 Task: Create in the project TowerLine in Backlog an issue 'Create a feature for users to track and manage their daily tasks', assign it to team member softage.4@softage.net and change the status to IN PROGRESS.
Action: Mouse moved to (200, 424)
Screenshot: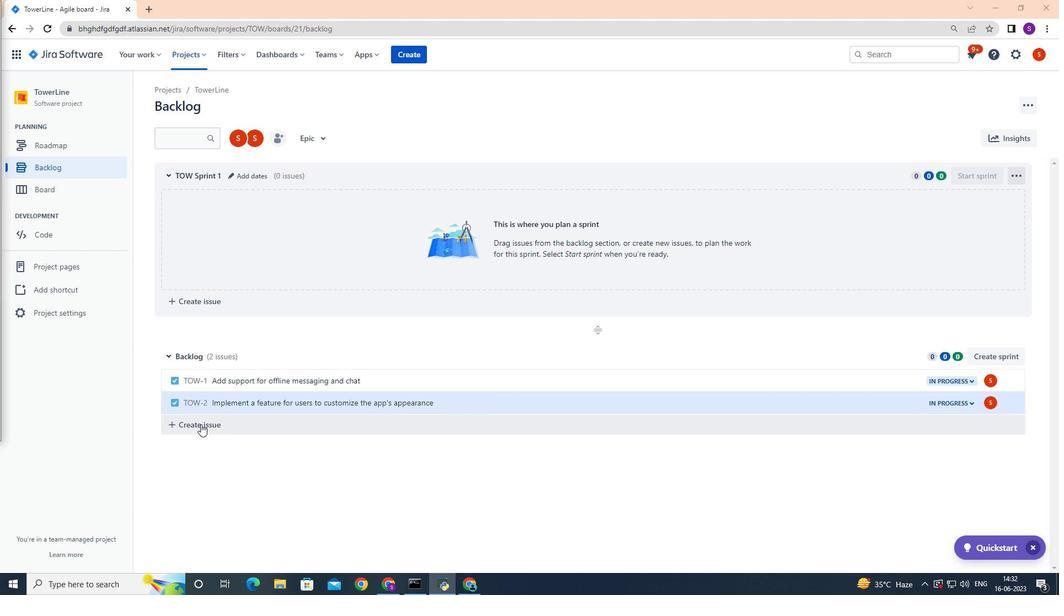 
Action: Mouse pressed left at (200, 424)
Screenshot: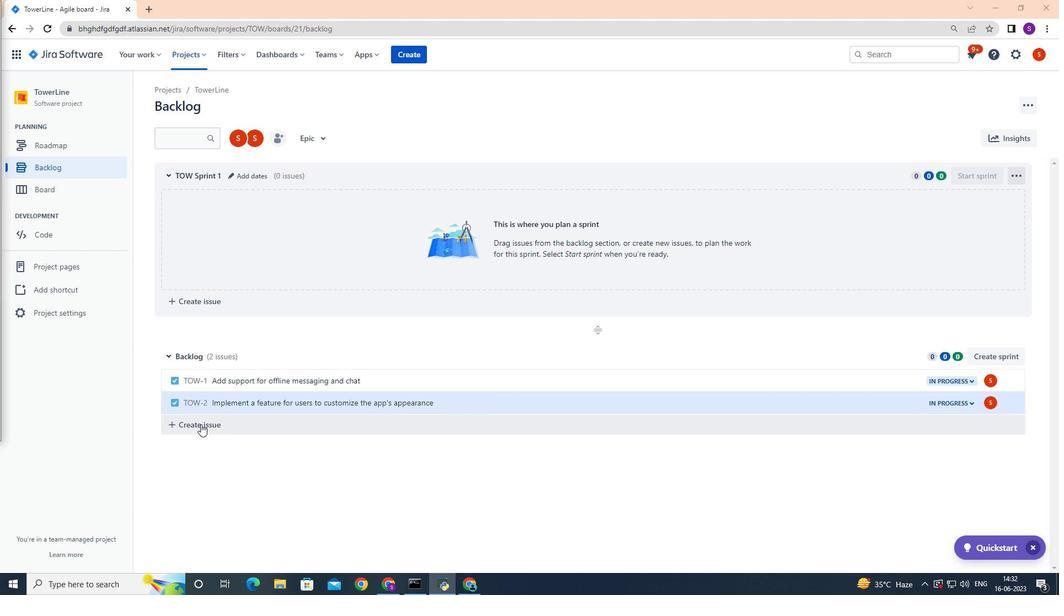 
Action: Mouse moved to (198, 422)
Screenshot: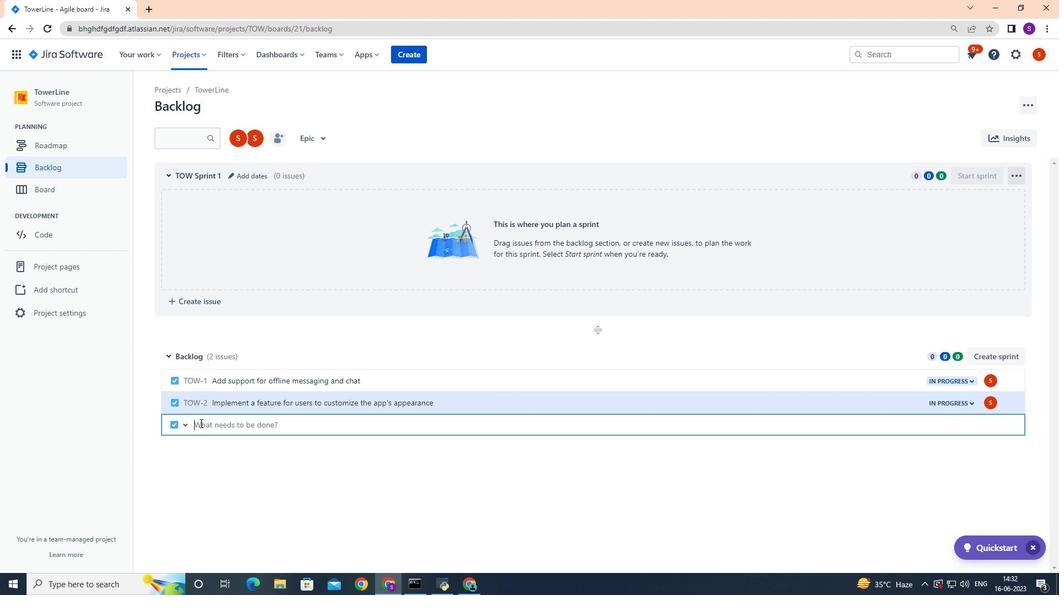 
Action: Key pressed a<Key.space>fea<Key.backspace><Key.backspace><Key.backspace><Key.backspace><Key.backspace><Key.shift>A<Key.space>feature<Key.space>for<Key.space>users<Key.space>y<Key.backspace>to<Key.space>track<Key.space>and<Key.space>manage<Key.space>their<Key.space>daily<Key.space>tasks
Screenshot: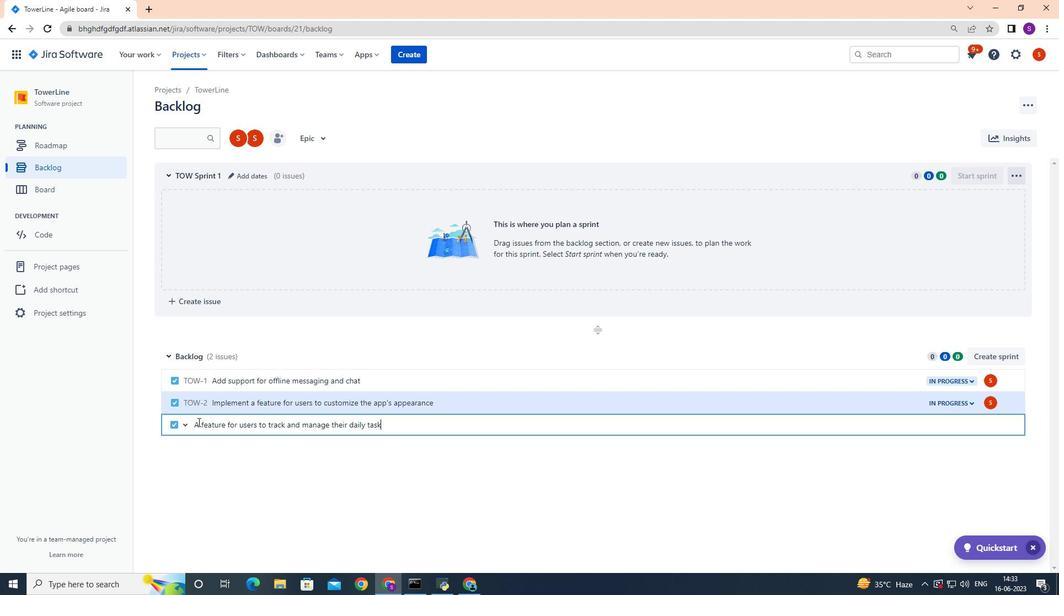 
Action: Mouse moved to (396, 428)
Screenshot: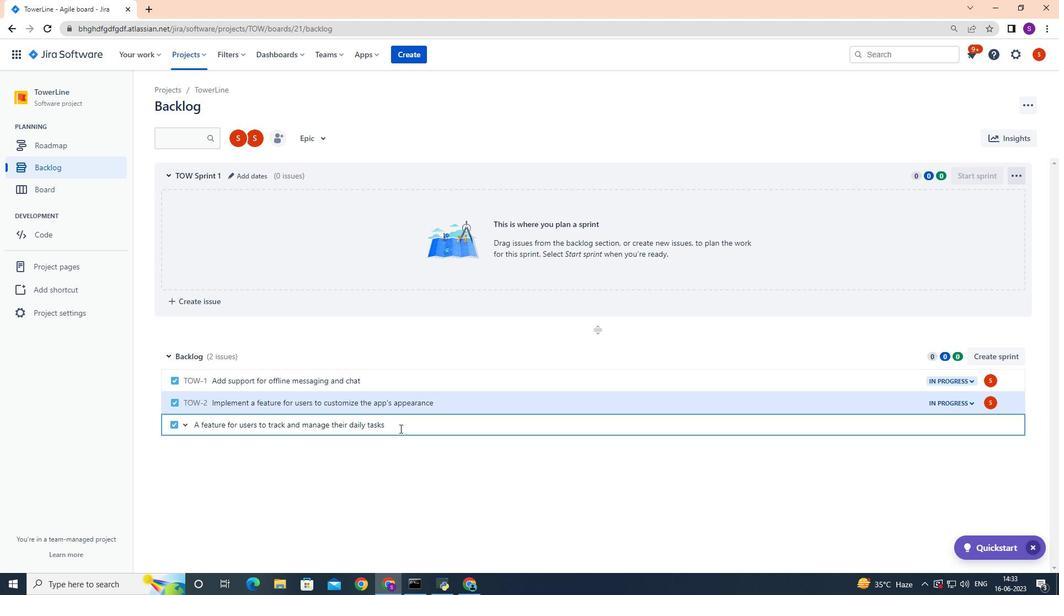 
Action: Key pressed <Key.enter>
Screenshot: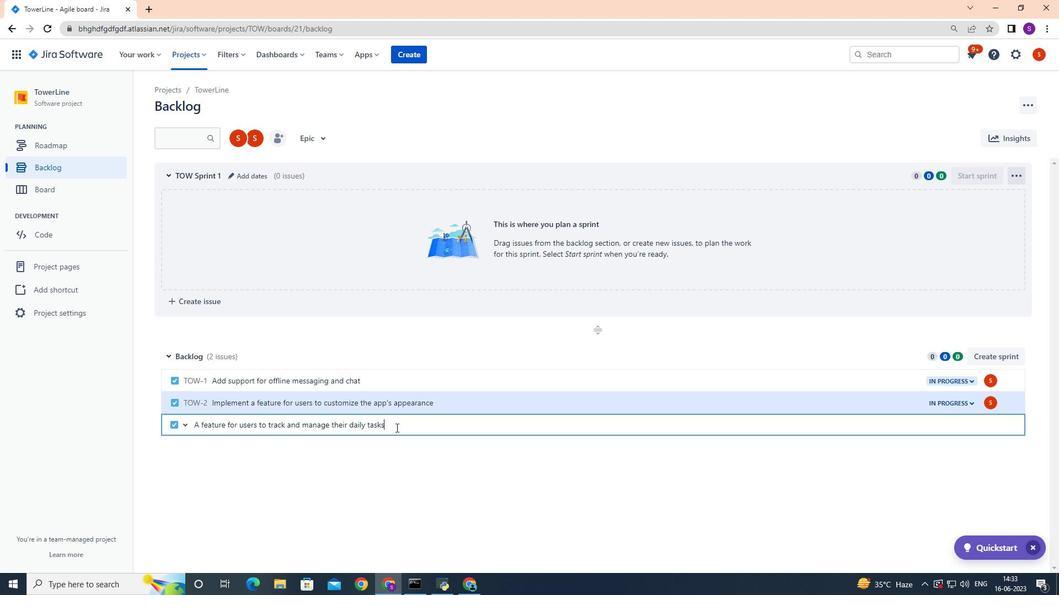 
Action: Mouse moved to (988, 425)
Screenshot: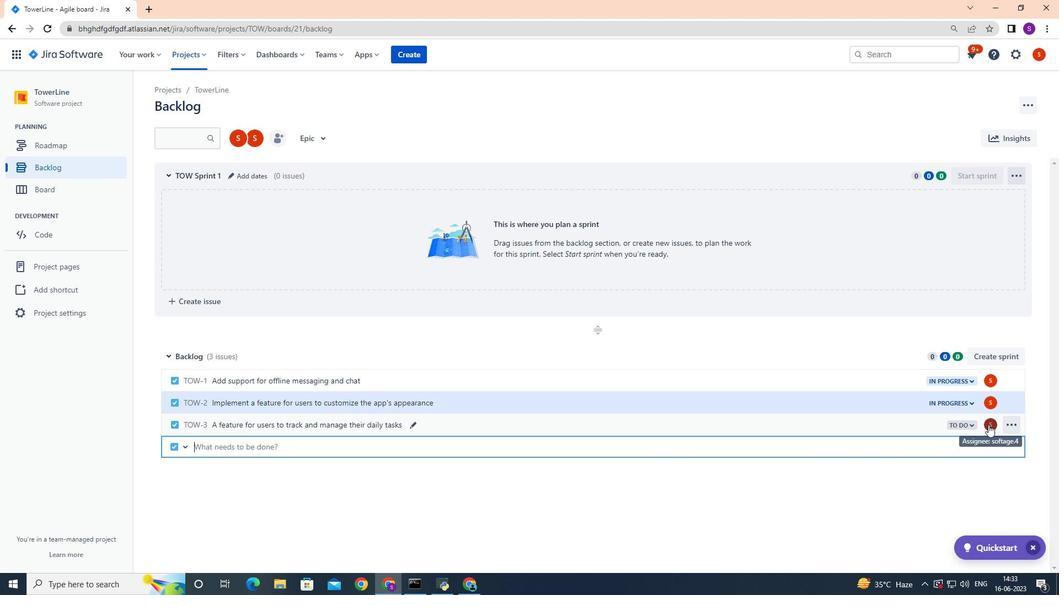 
Action: Mouse pressed left at (988, 425)
Screenshot: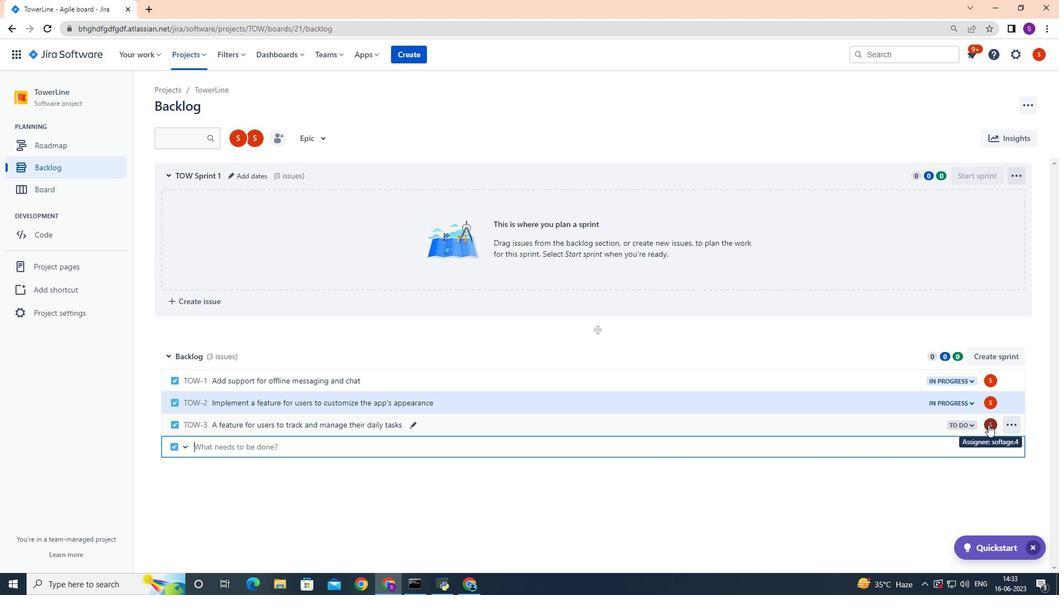 
Action: Mouse moved to (939, 458)
Screenshot: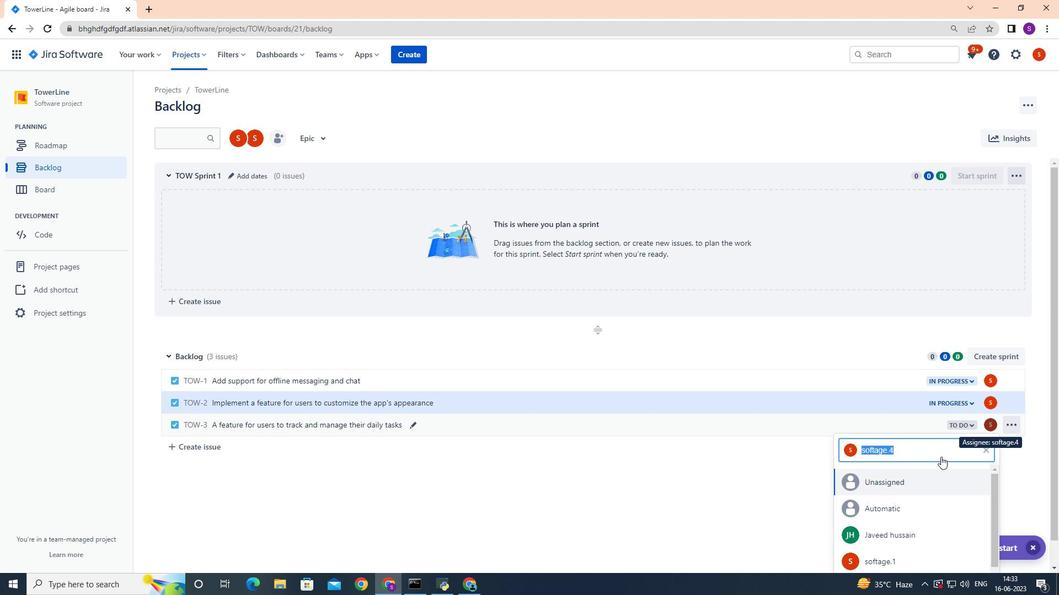 
Action: Key pressed softage.4
Screenshot: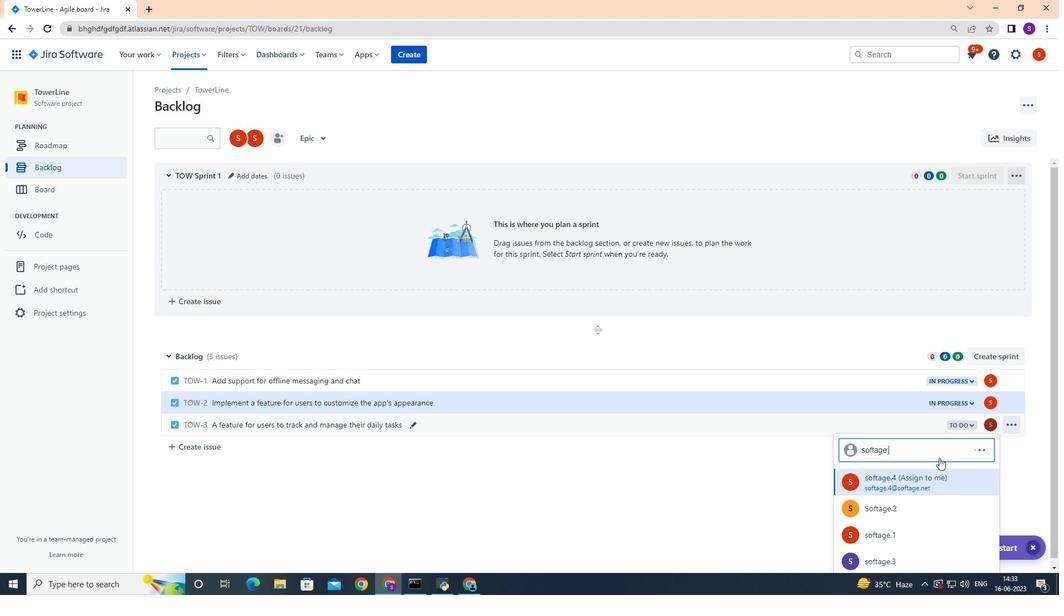 
Action: Mouse moved to (930, 475)
Screenshot: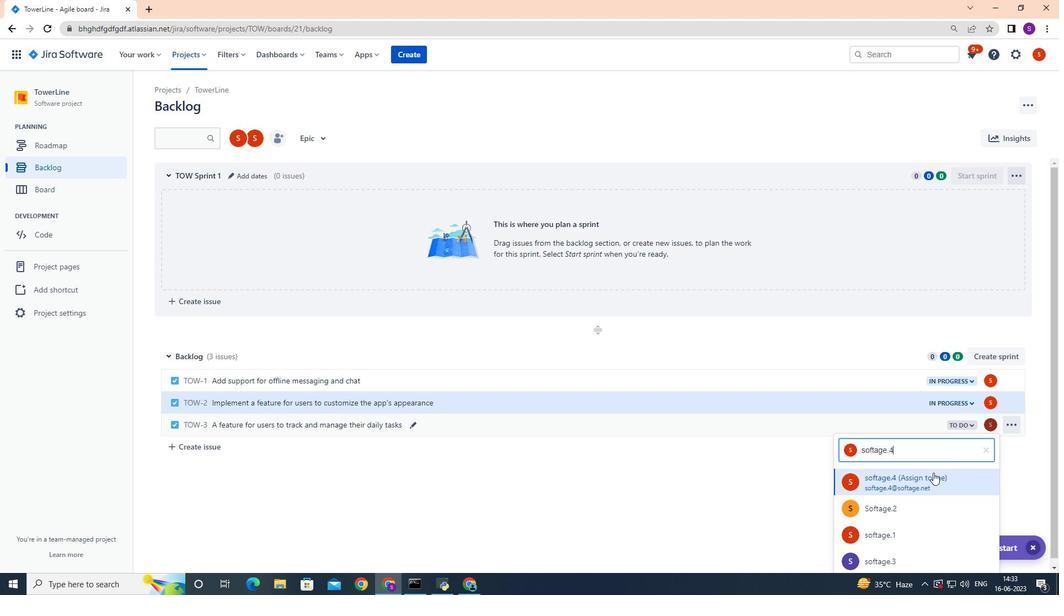 
Action: Mouse pressed left at (930, 475)
Screenshot: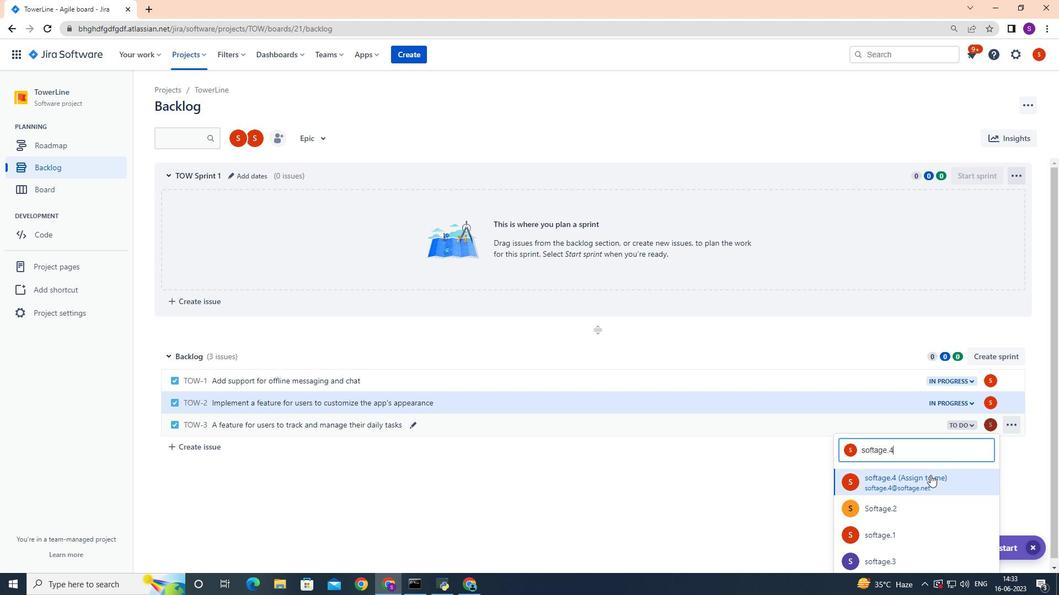 
Action: Mouse moved to (973, 423)
Screenshot: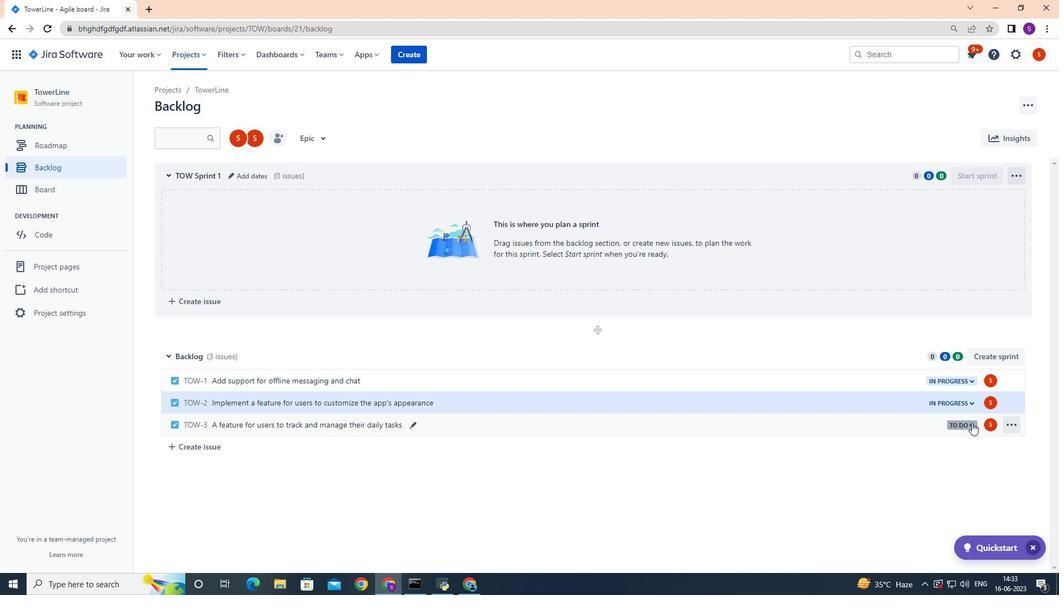 
Action: Mouse pressed left at (973, 423)
Screenshot: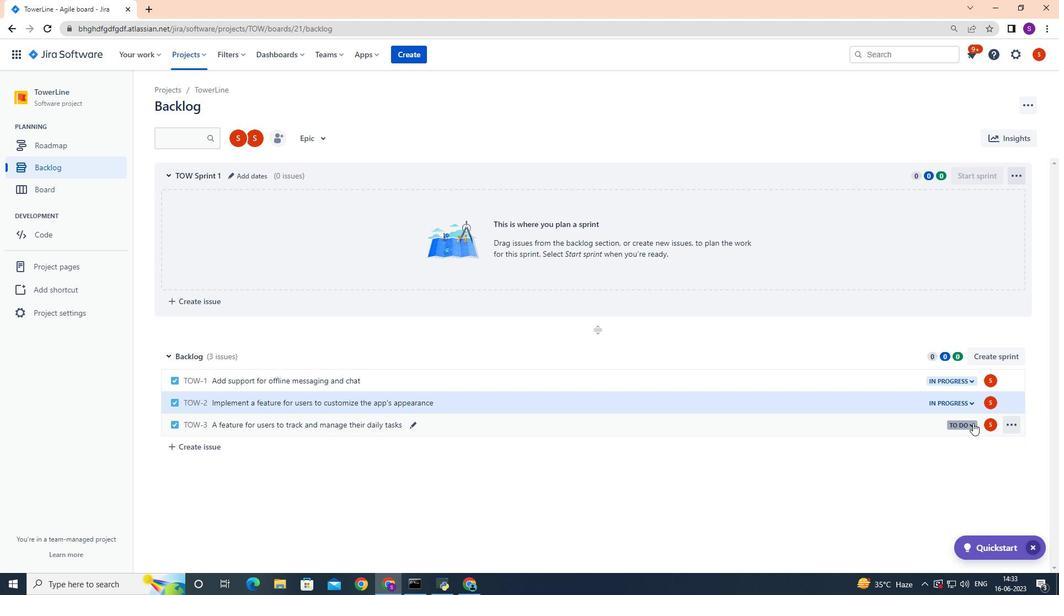 
Action: Mouse moved to (895, 445)
Screenshot: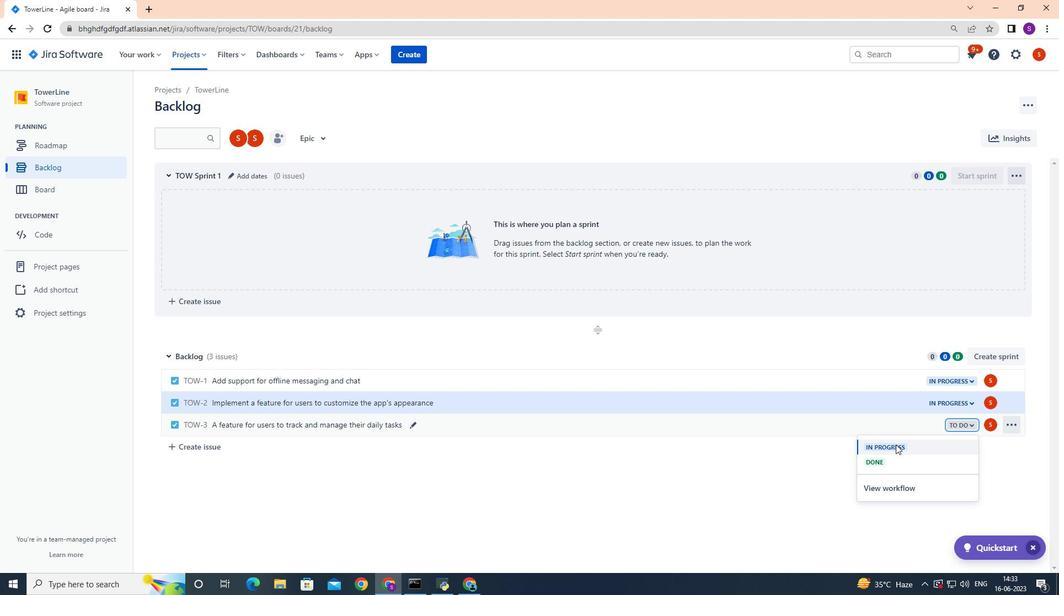 
Action: Mouse pressed left at (895, 445)
Screenshot: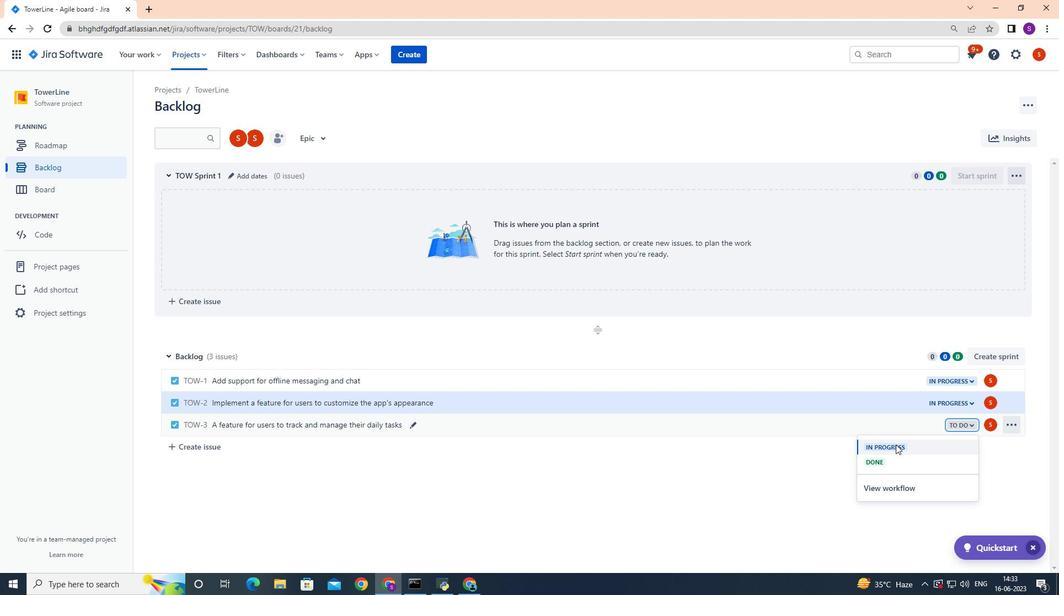 
Action: Mouse moved to (298, 458)
Screenshot: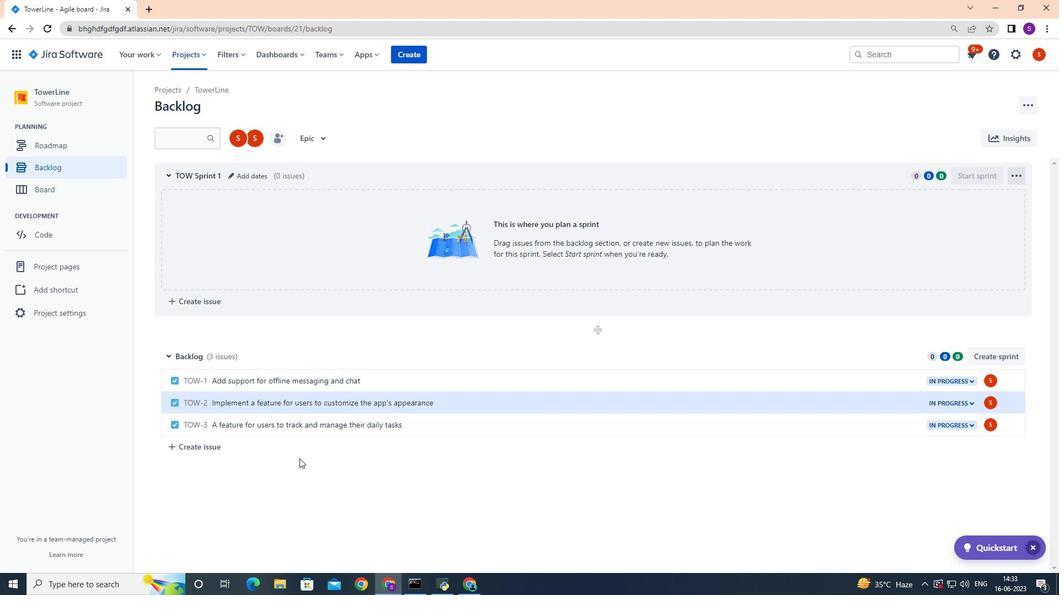 
